 Task: Create a task  Develop a new social media platform , assign it to team member softage.1@softage.net in the project AgileGator and update the status of the task to  On Track  , set the priority of the task to Low
Action: Mouse moved to (80, 62)
Screenshot: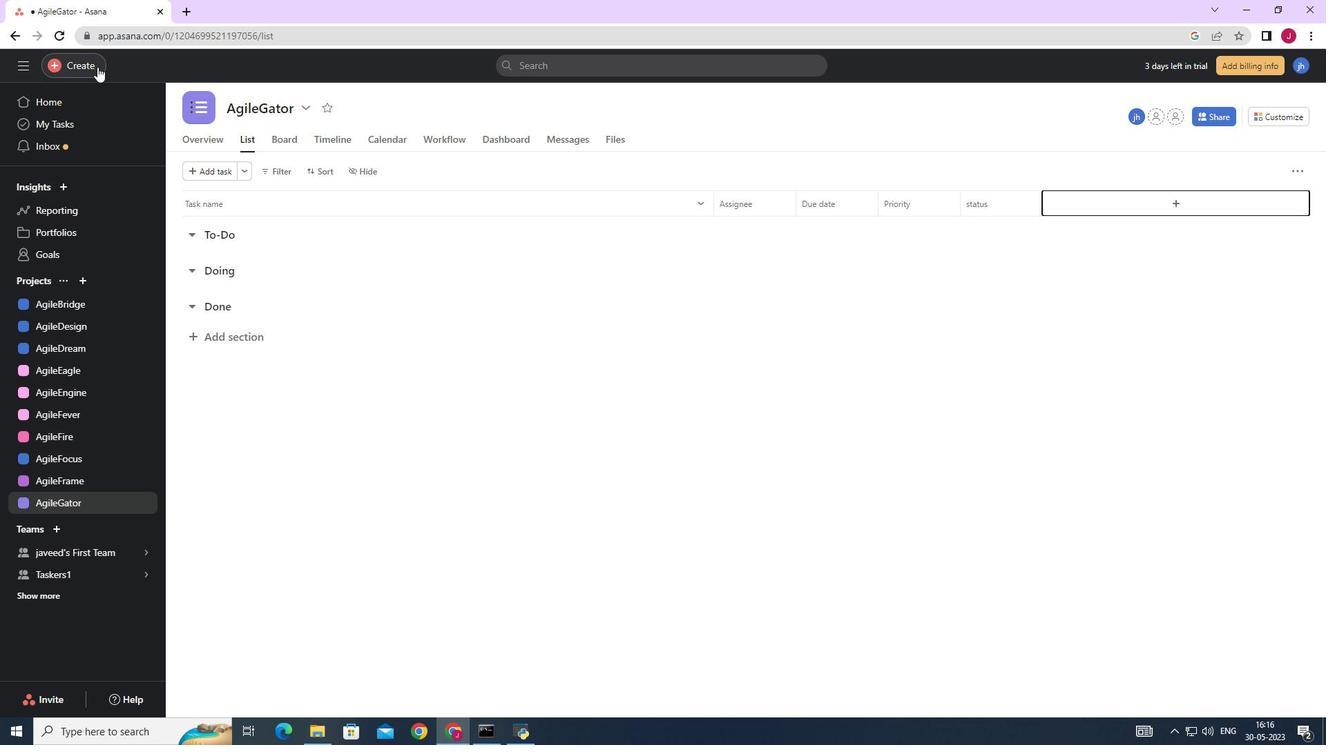 
Action: Mouse pressed left at (80, 62)
Screenshot: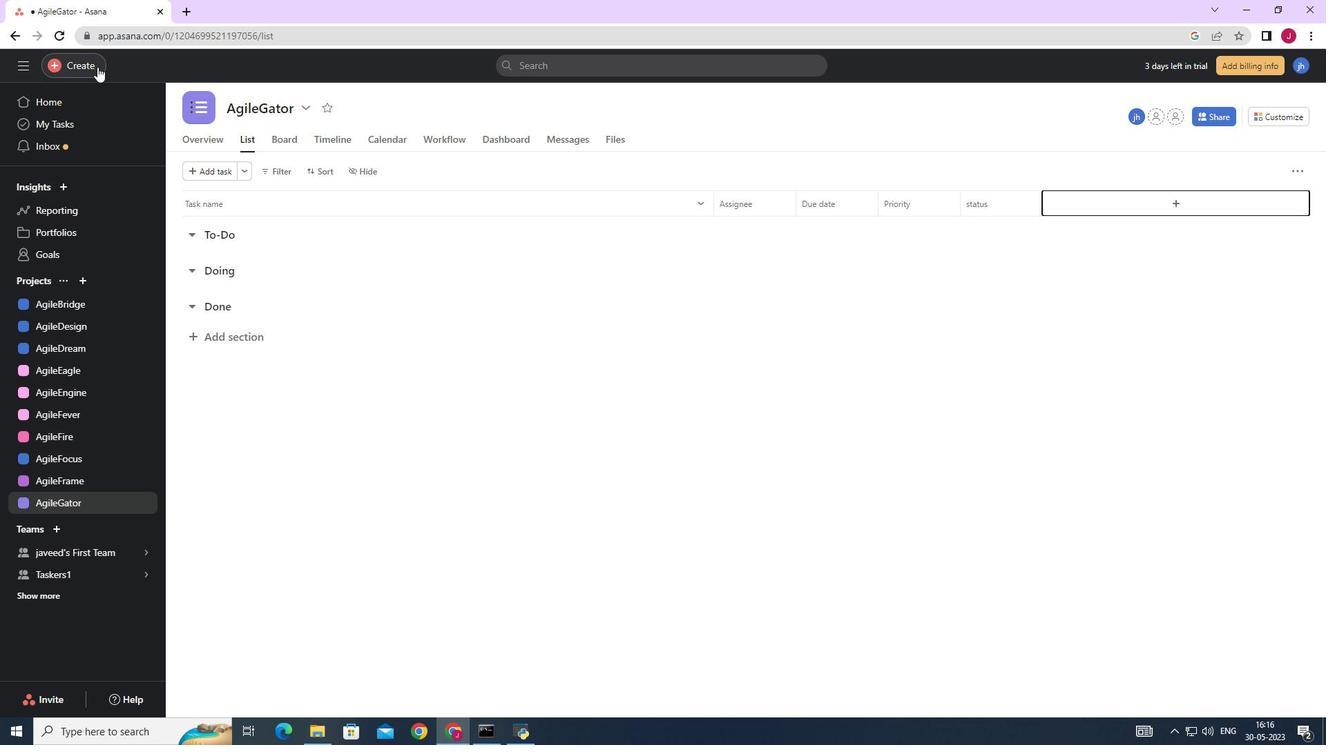 
Action: Mouse moved to (169, 70)
Screenshot: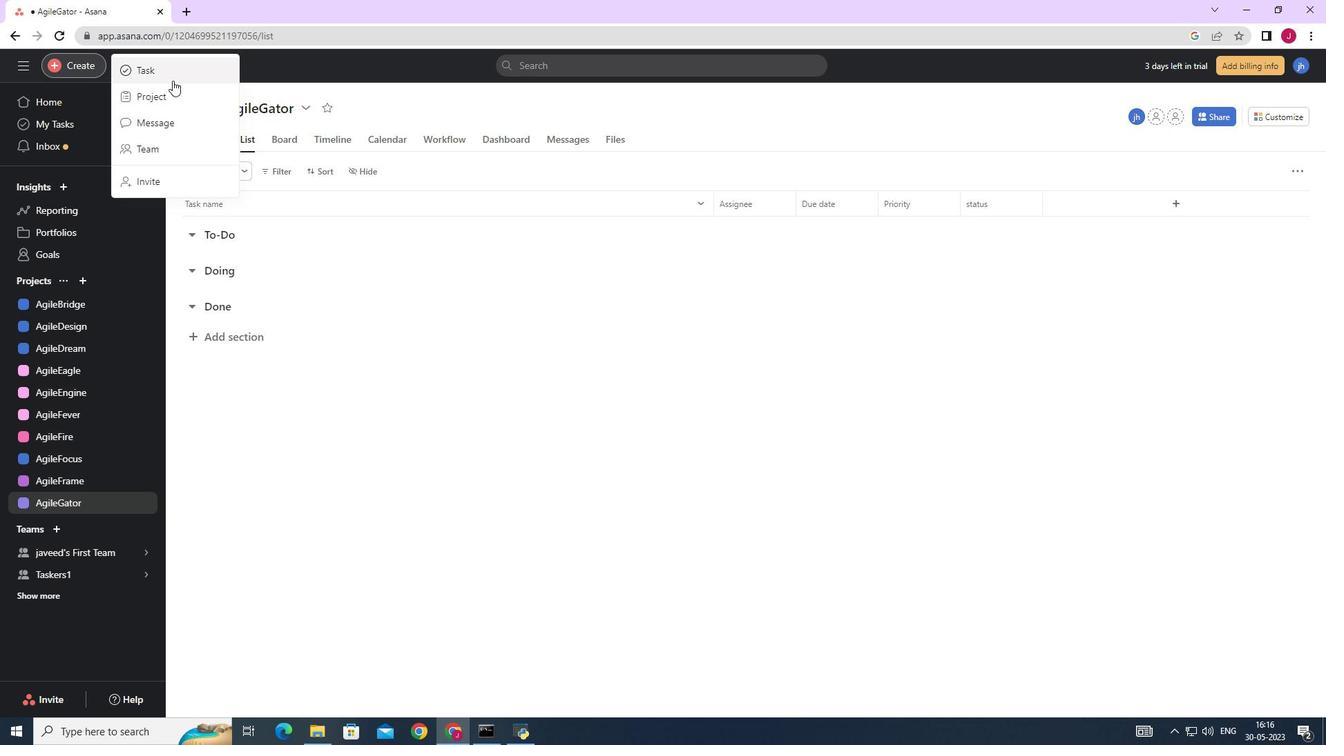 
Action: Mouse pressed left at (169, 70)
Screenshot: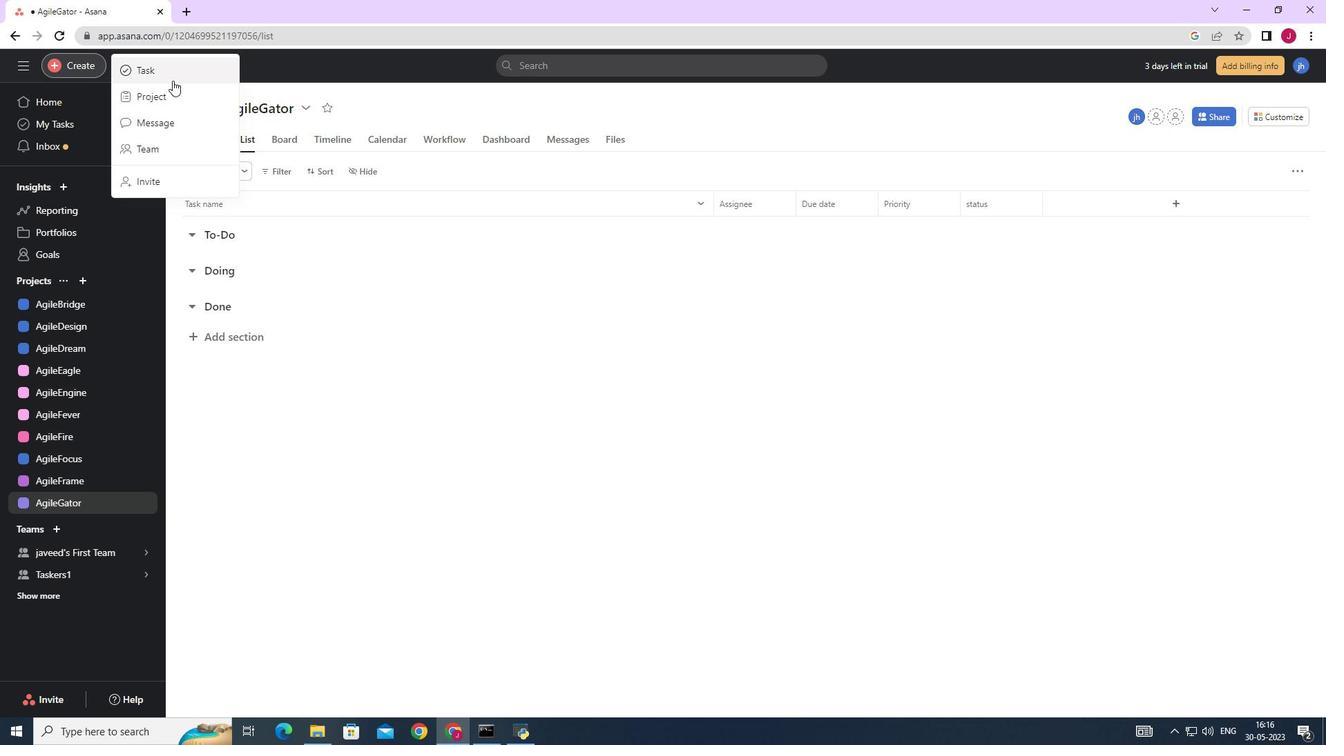
Action: Mouse moved to (97, 66)
Screenshot: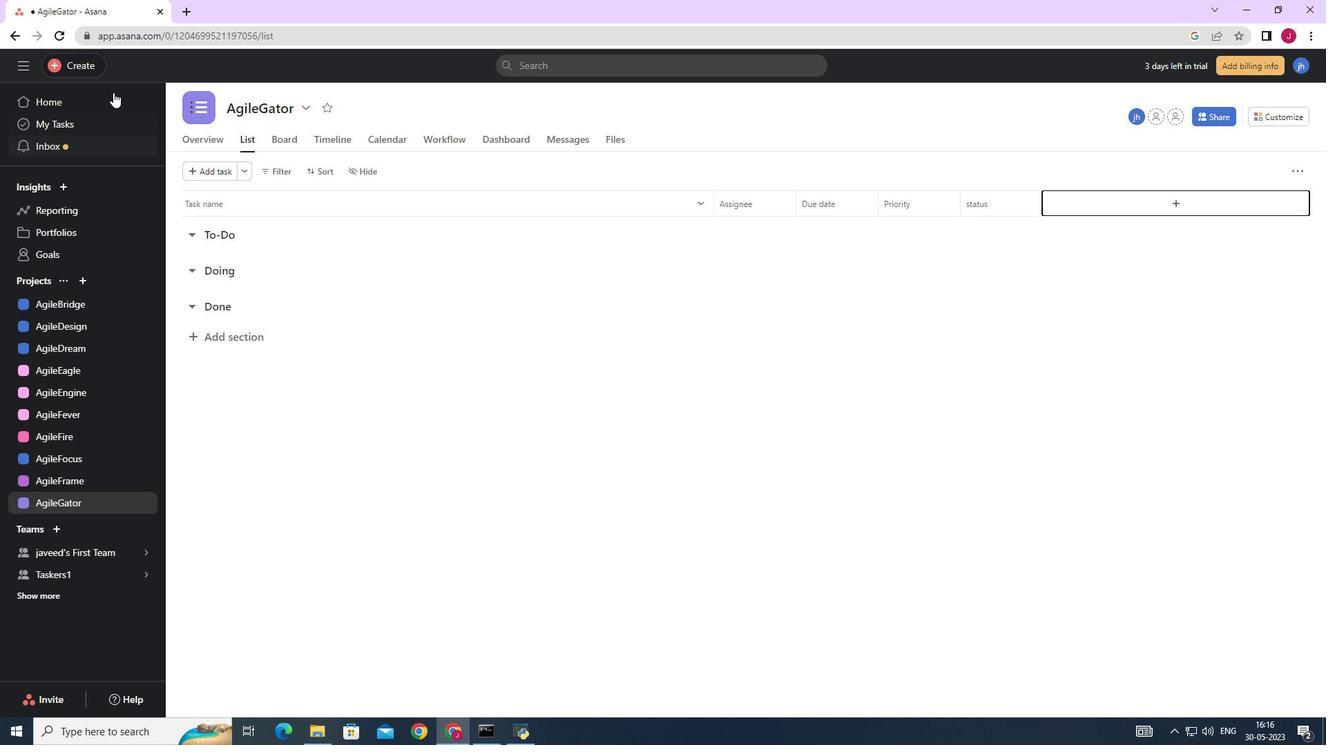 
Action: Mouse pressed left at (97, 66)
Screenshot: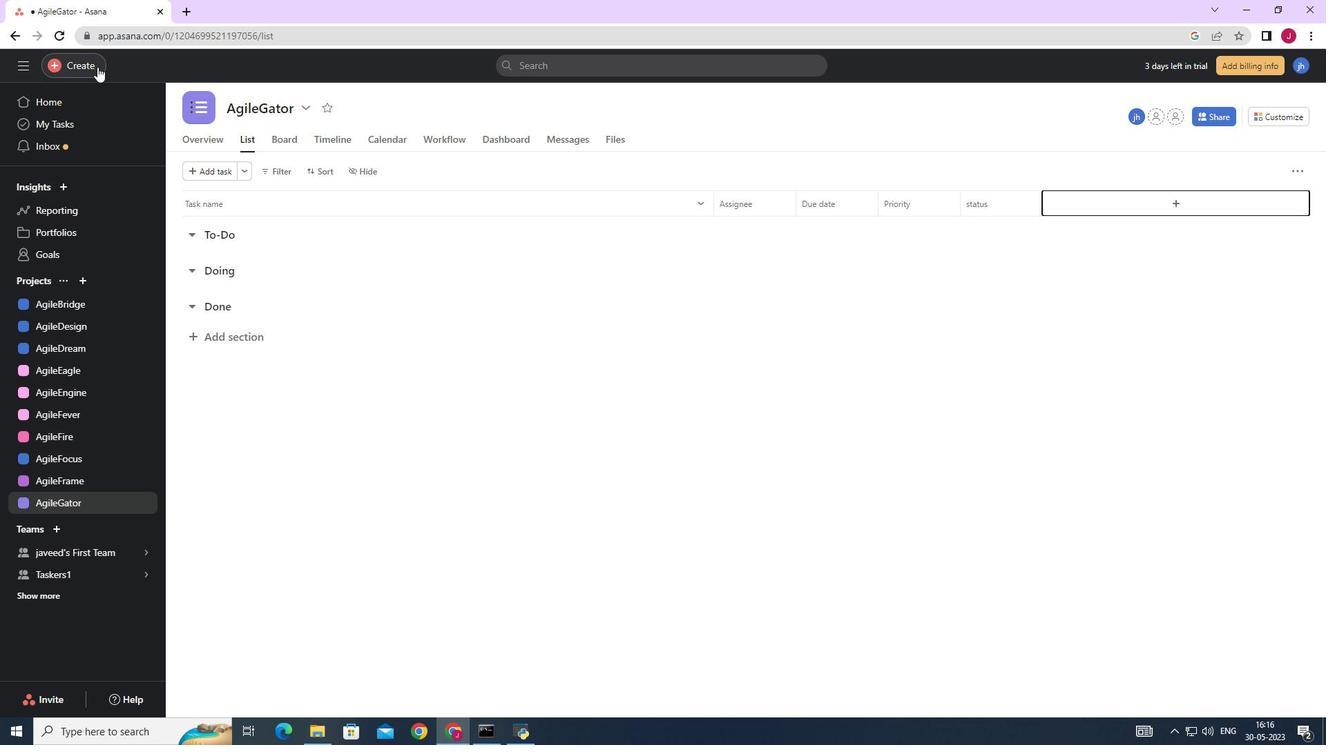 
Action: Mouse moved to (176, 69)
Screenshot: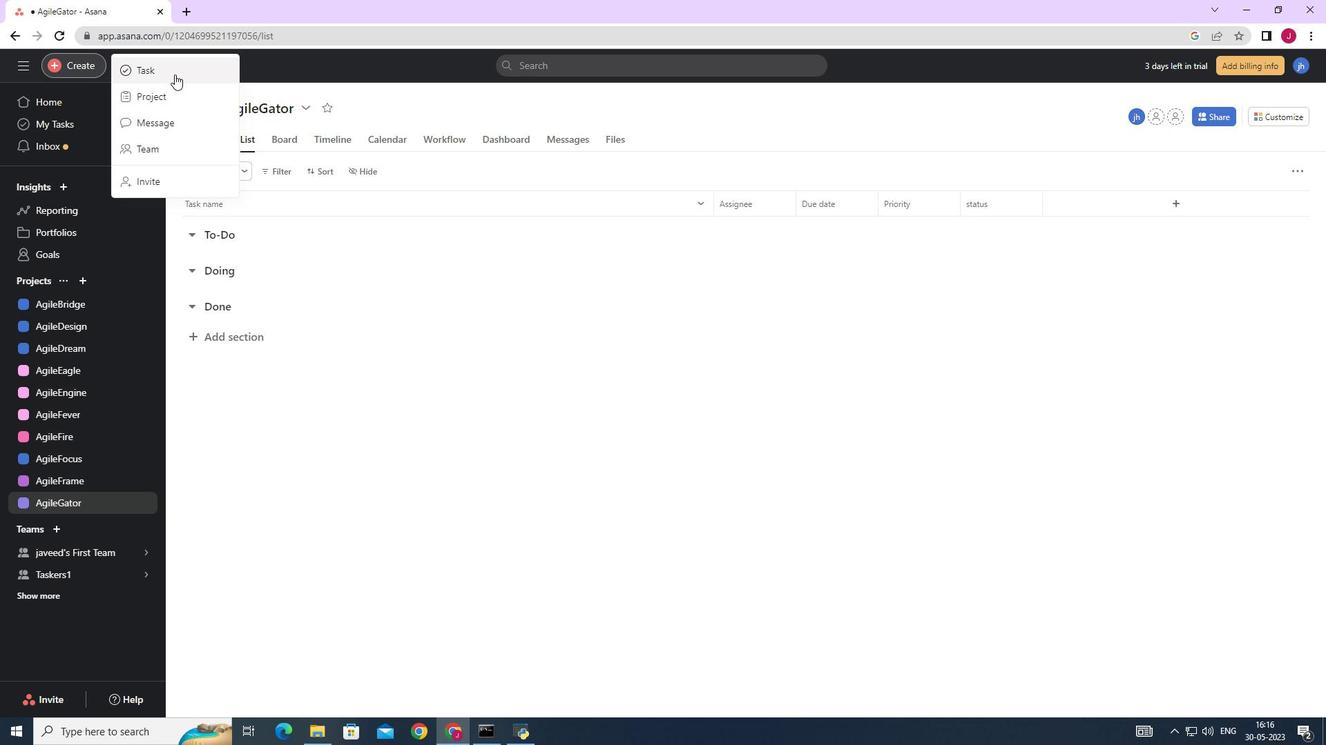 
Action: Mouse pressed left at (176, 69)
Screenshot: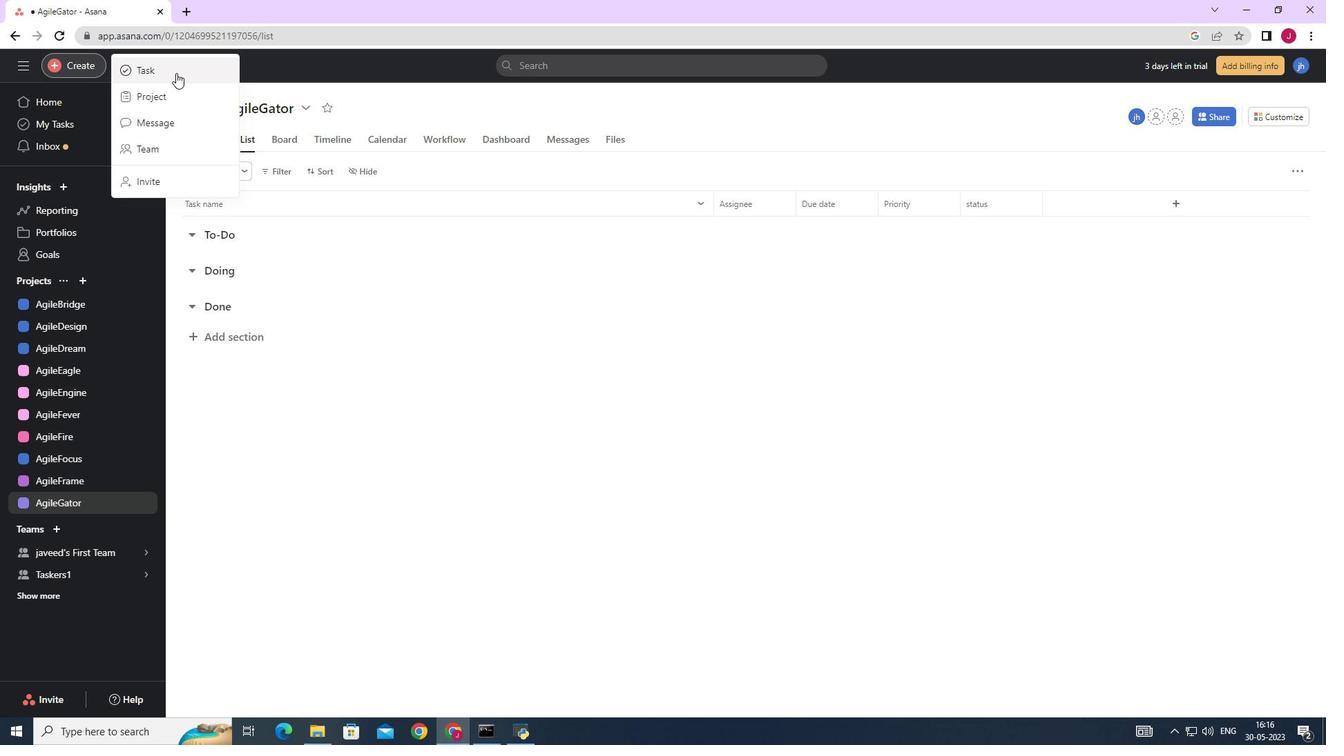 
Action: Mouse moved to (1078, 452)
Screenshot: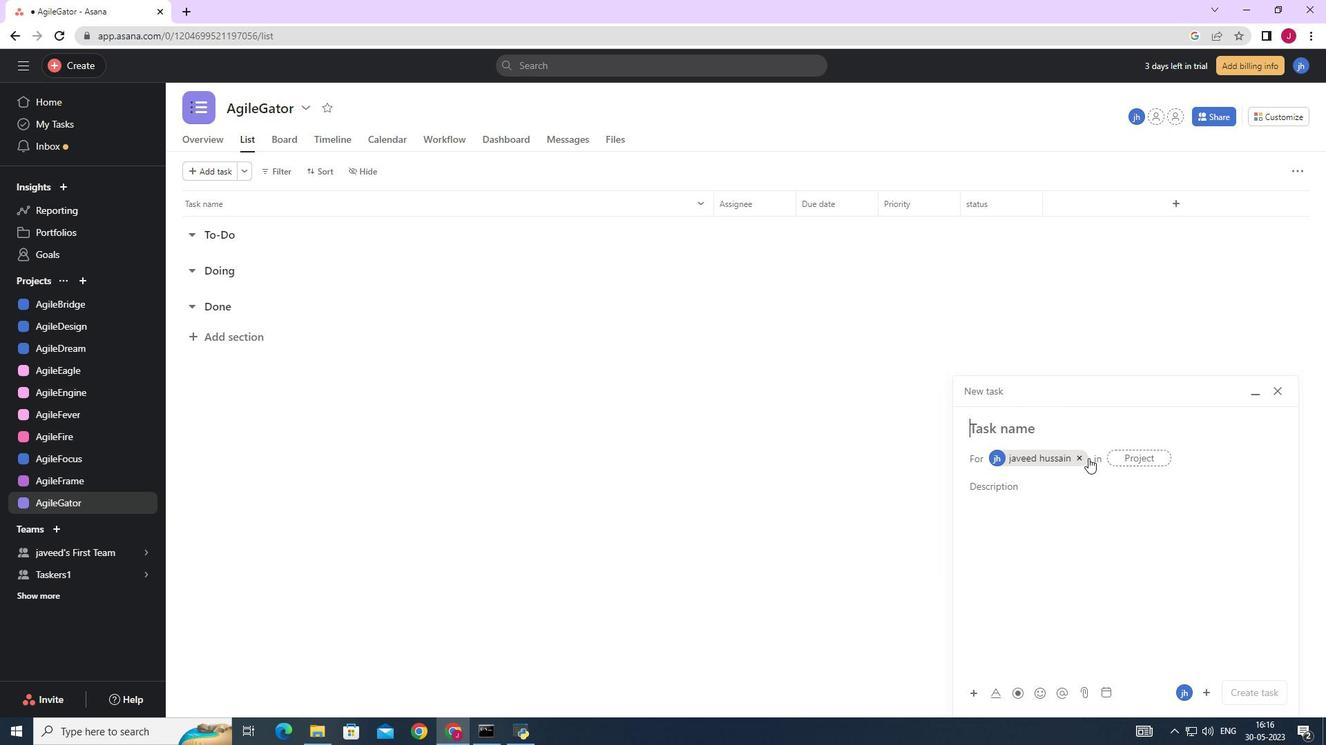 
Action: Mouse pressed left at (1078, 452)
Screenshot: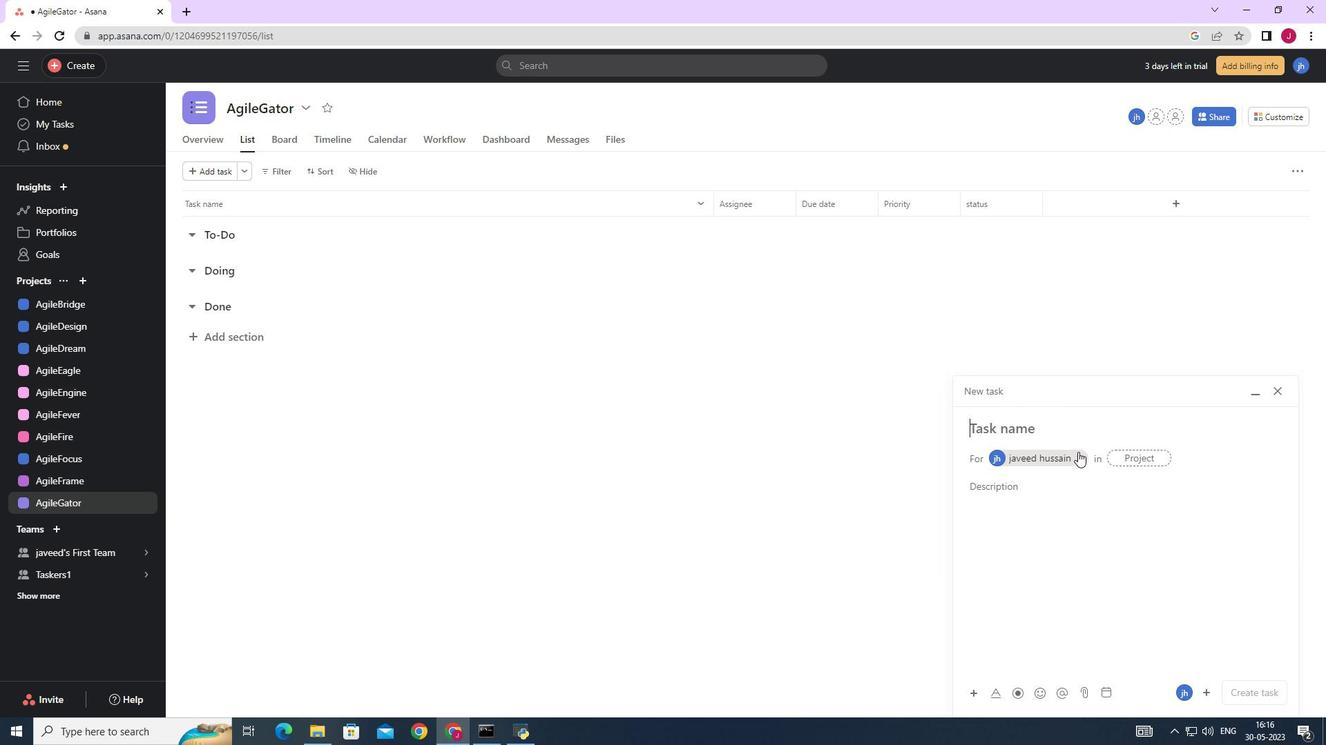 
Action: Mouse moved to (1003, 430)
Screenshot: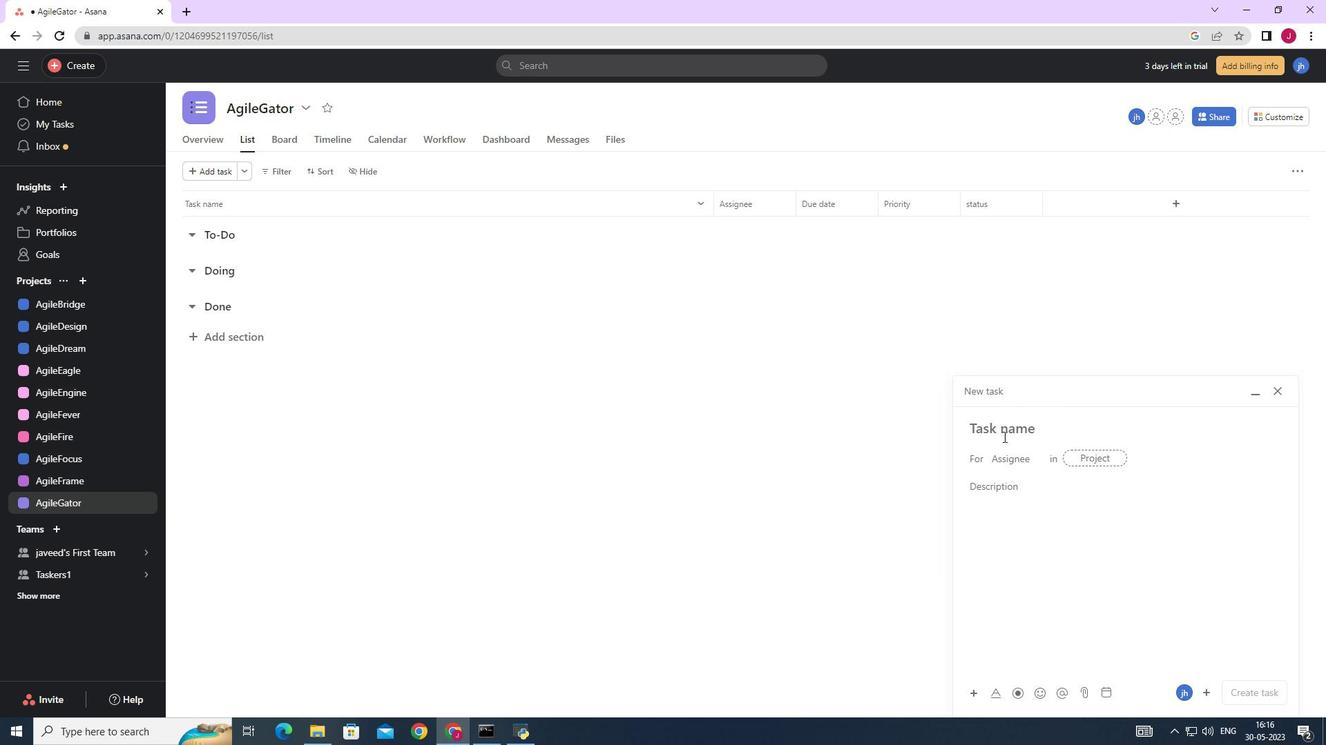 
Action: Mouse pressed left at (1003, 430)
Screenshot: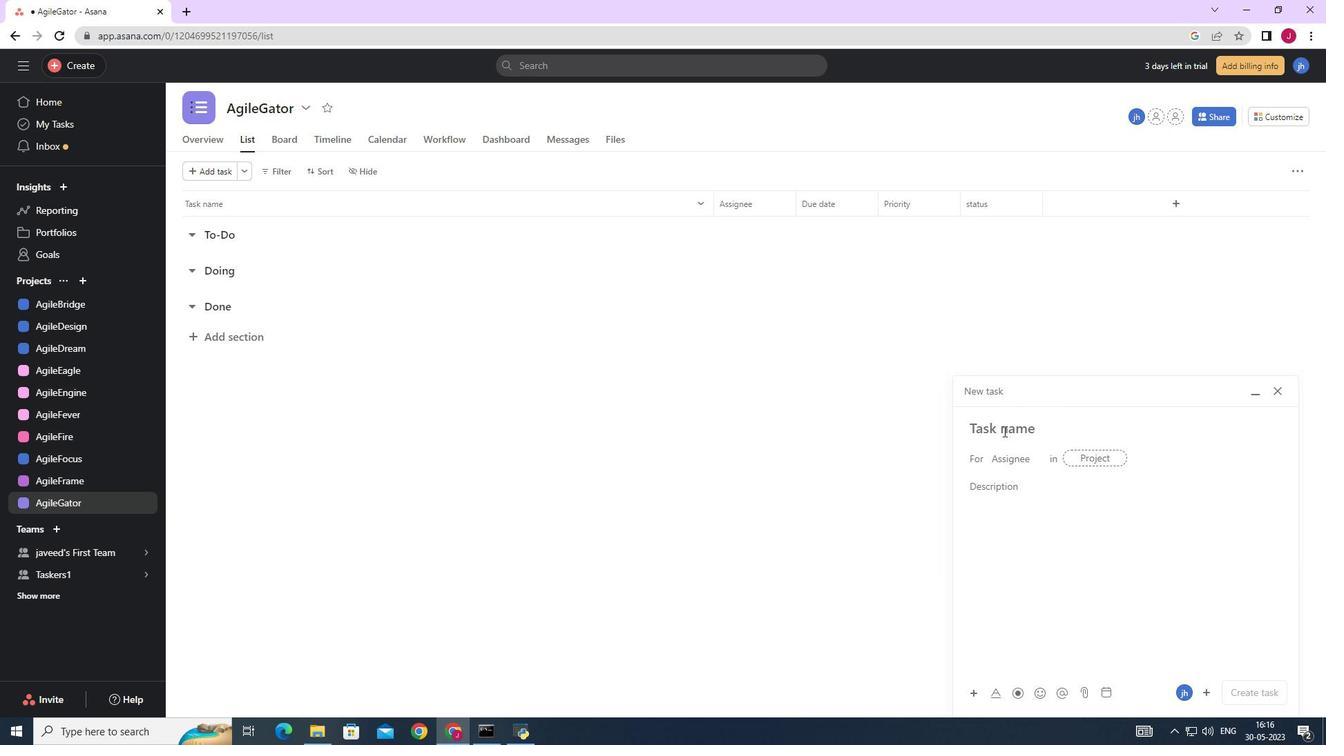 
Action: Mouse moved to (1082, 456)
Screenshot: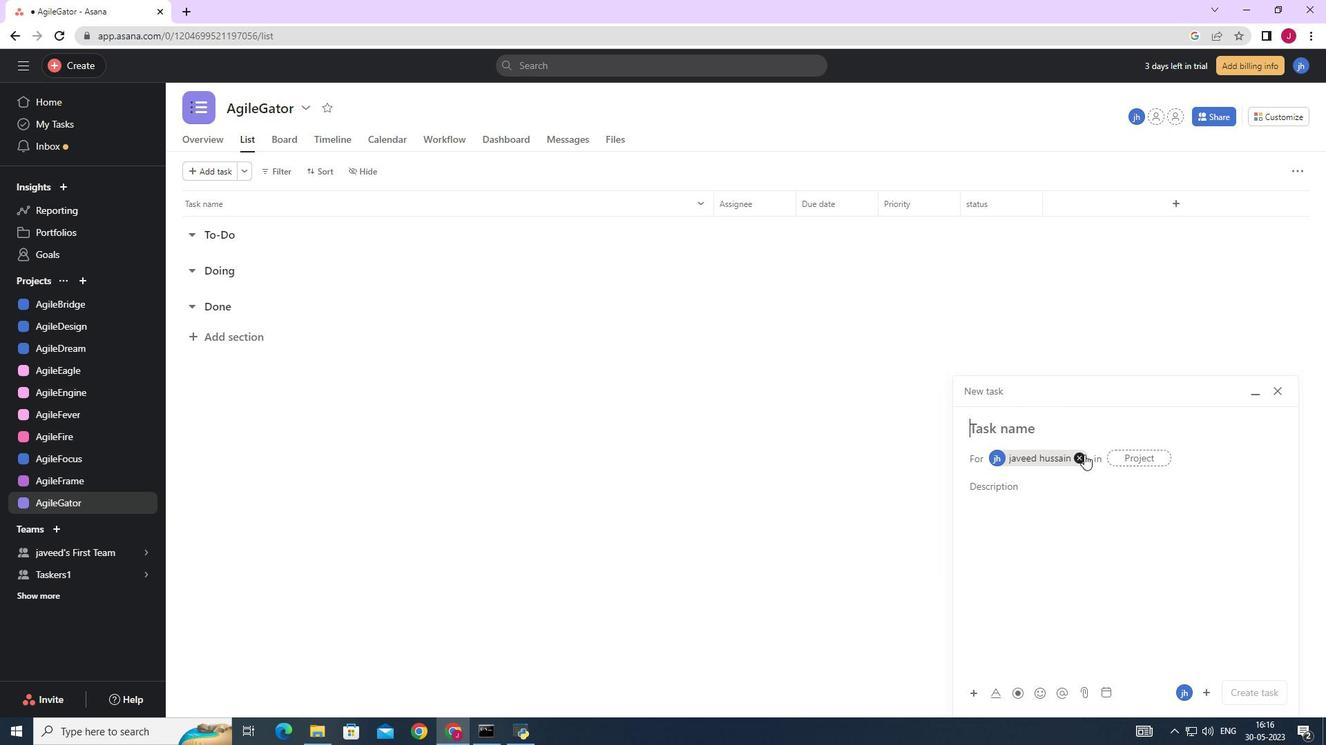 
Action: Mouse pressed left at (1082, 456)
Screenshot: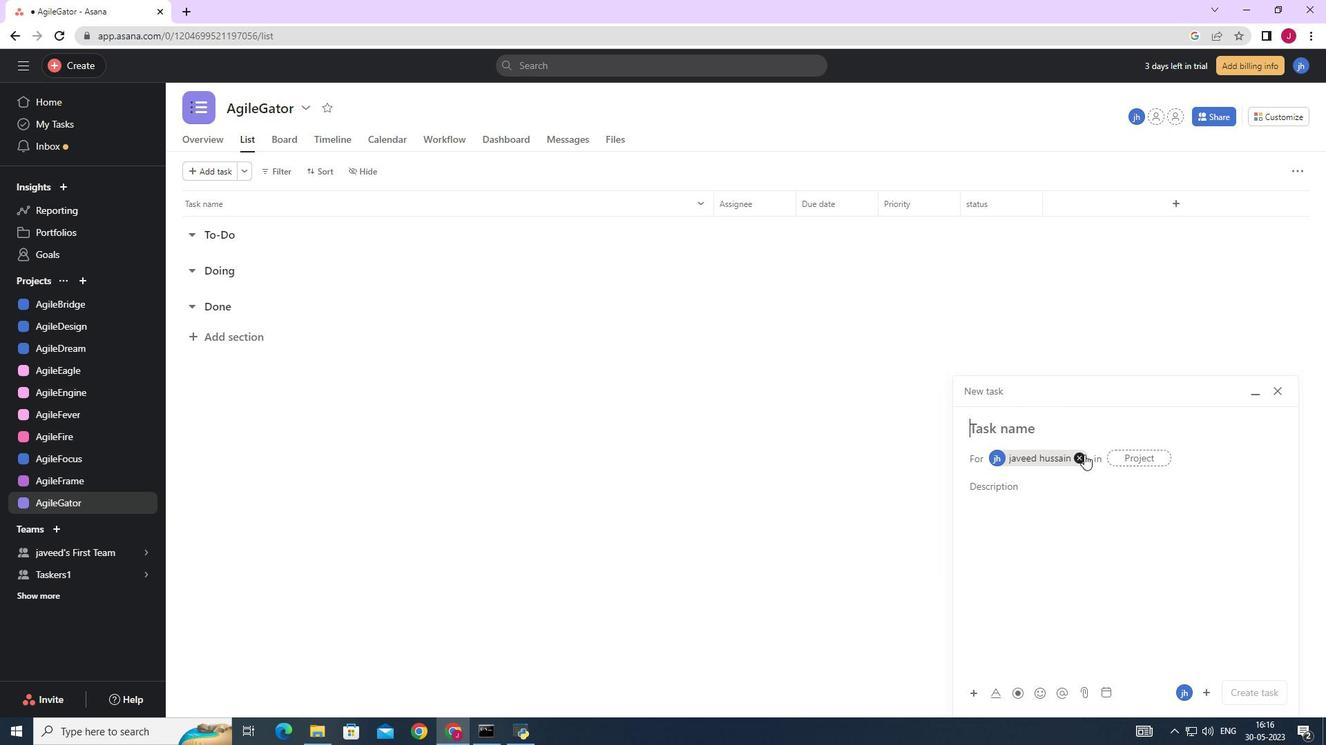 
Action: Mouse moved to (1010, 427)
Screenshot: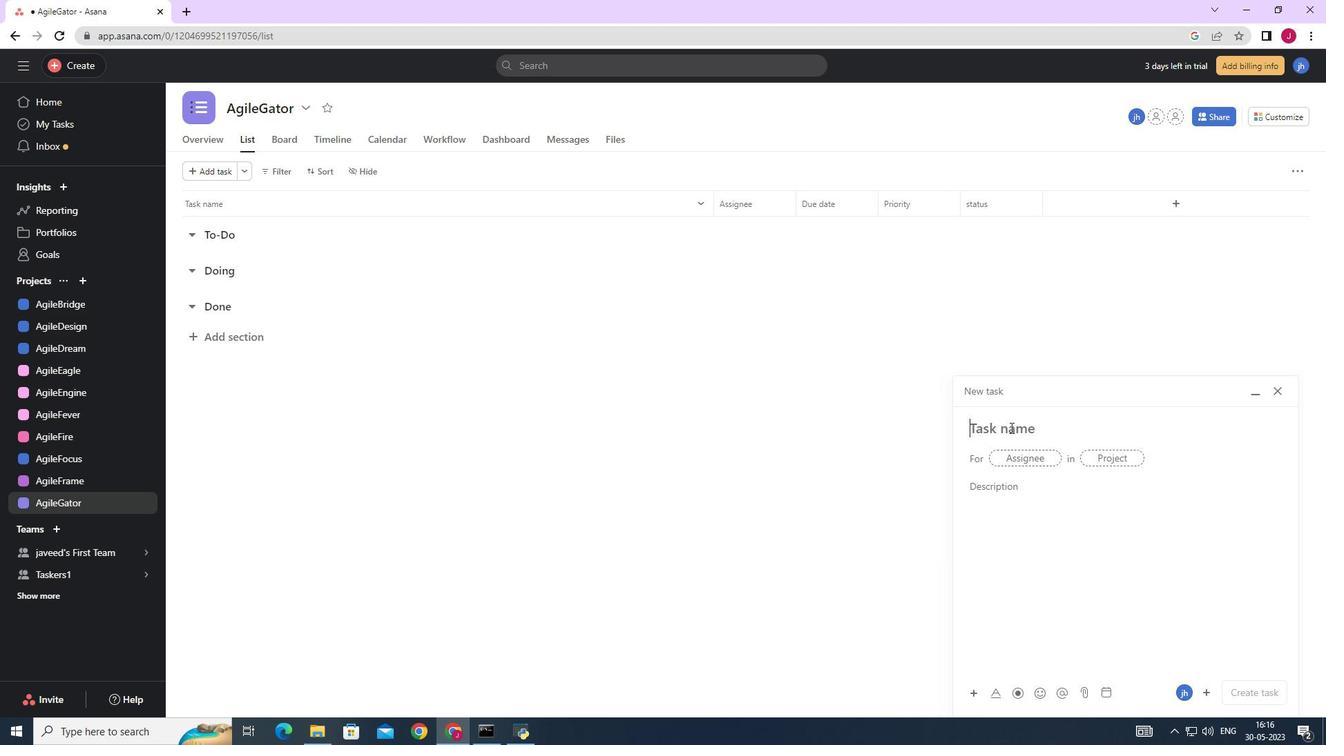 
Action: Mouse pressed left at (1010, 427)
Screenshot: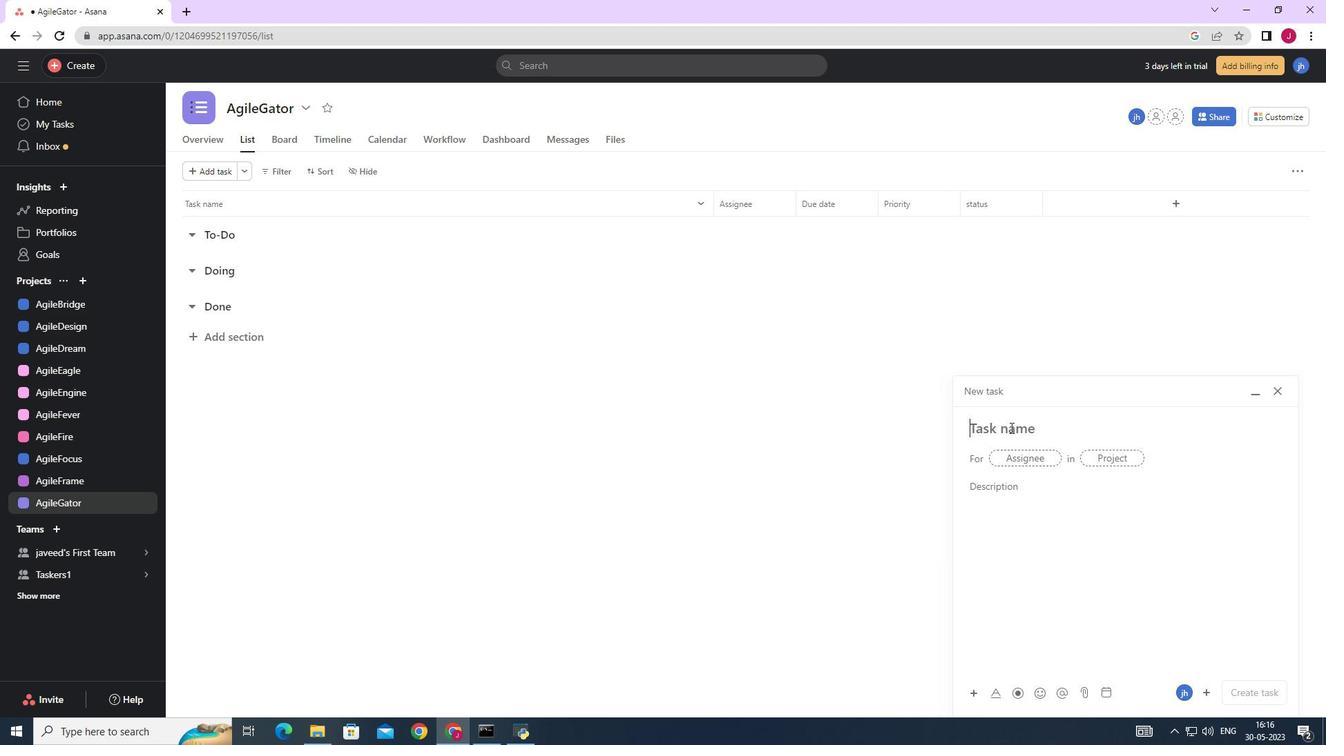 
Action: Key pressed <Key.caps_lock>D<Key.caps_lock>evelop<Key.space>a<Key.space>new<Key.space>social<Key.space>media<Key.space>platform
Screenshot: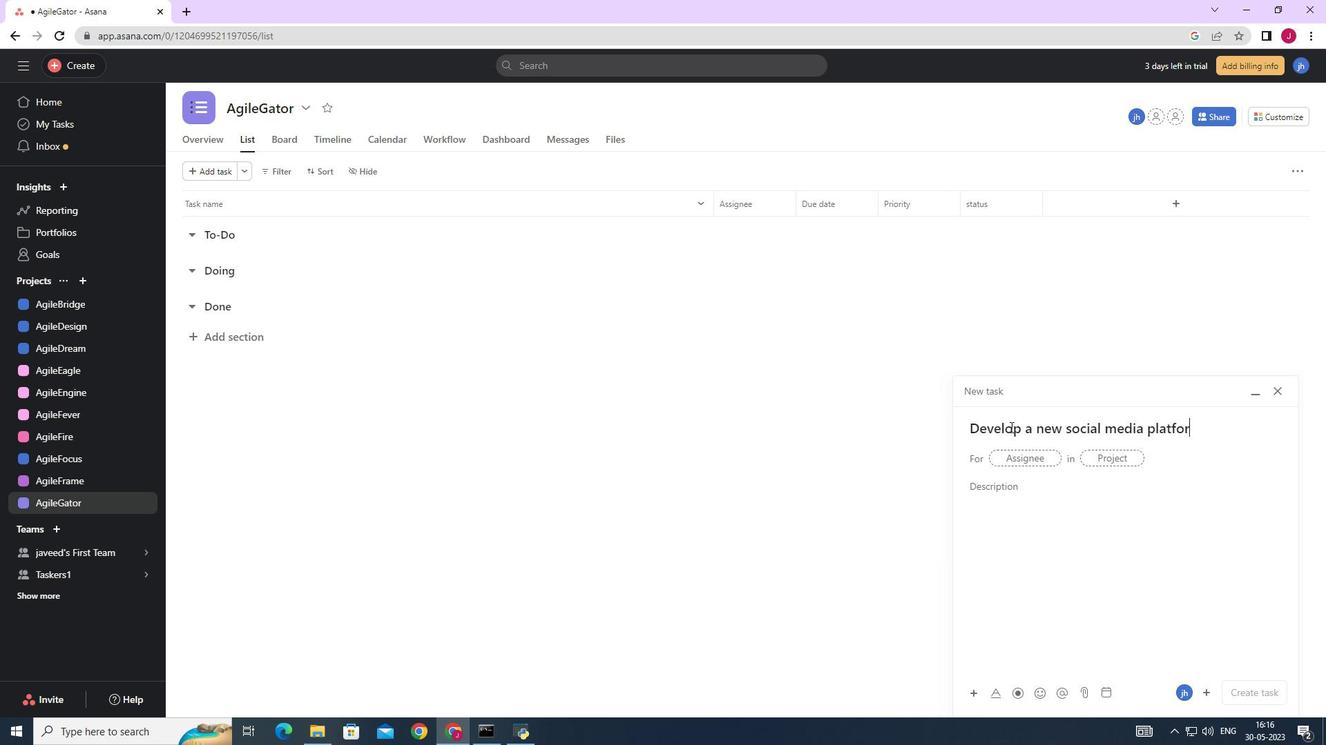 
Action: Mouse moved to (1020, 455)
Screenshot: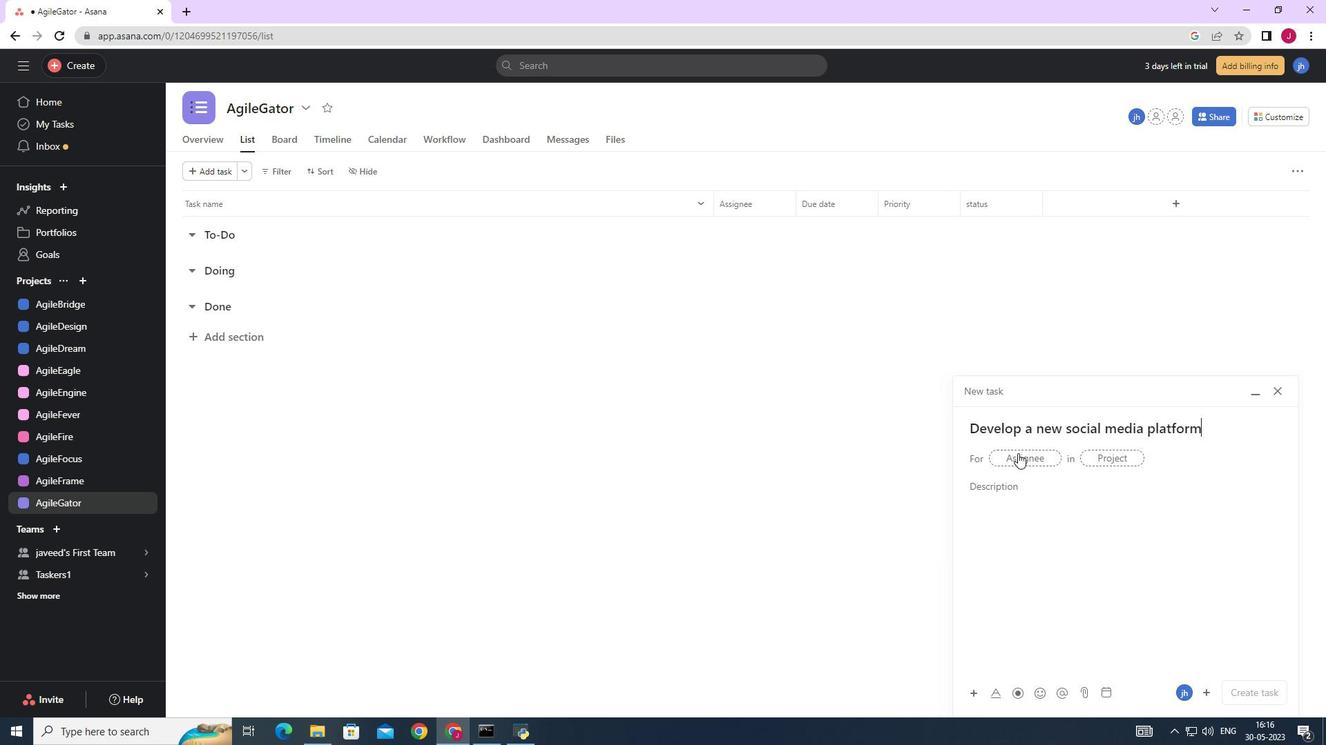 
Action: Mouse pressed left at (1020, 455)
Screenshot: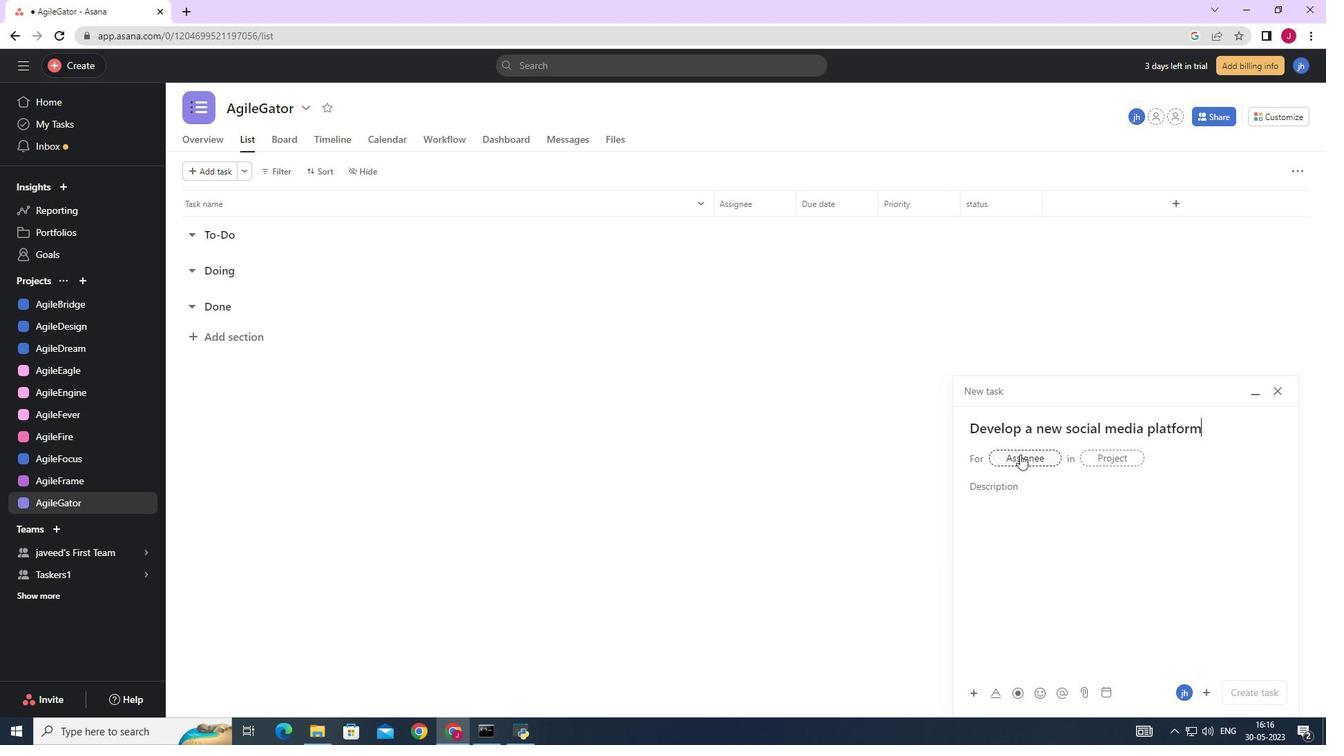 
Action: Key pressed softage.1
Screenshot: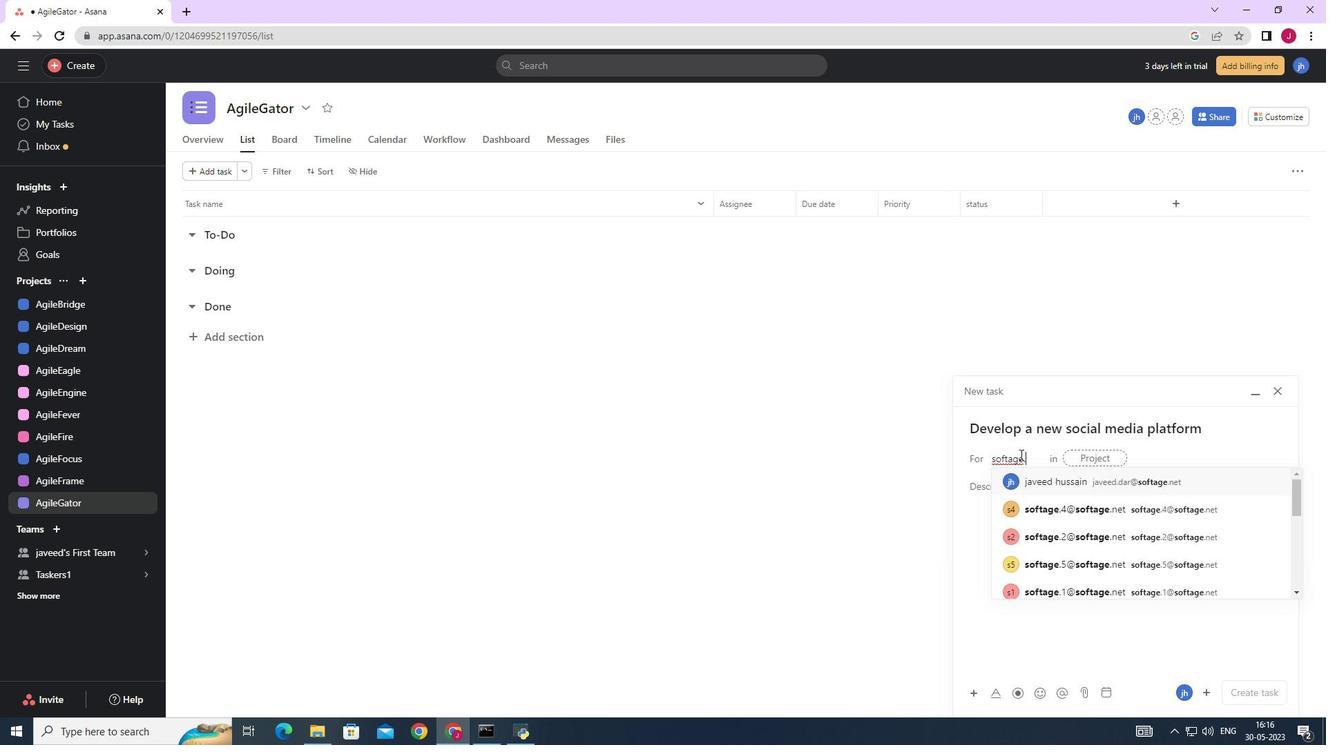 
Action: Mouse moved to (1060, 479)
Screenshot: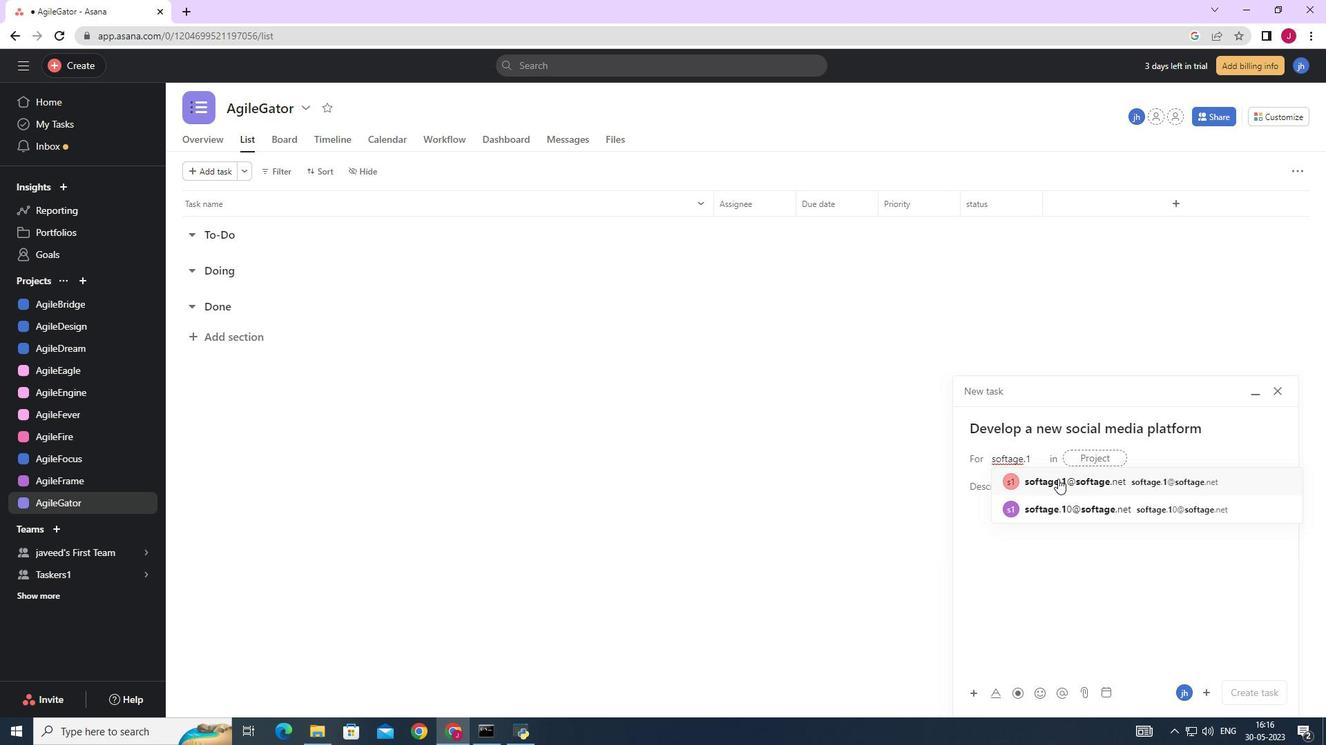 
Action: Mouse pressed left at (1059, 479)
Screenshot: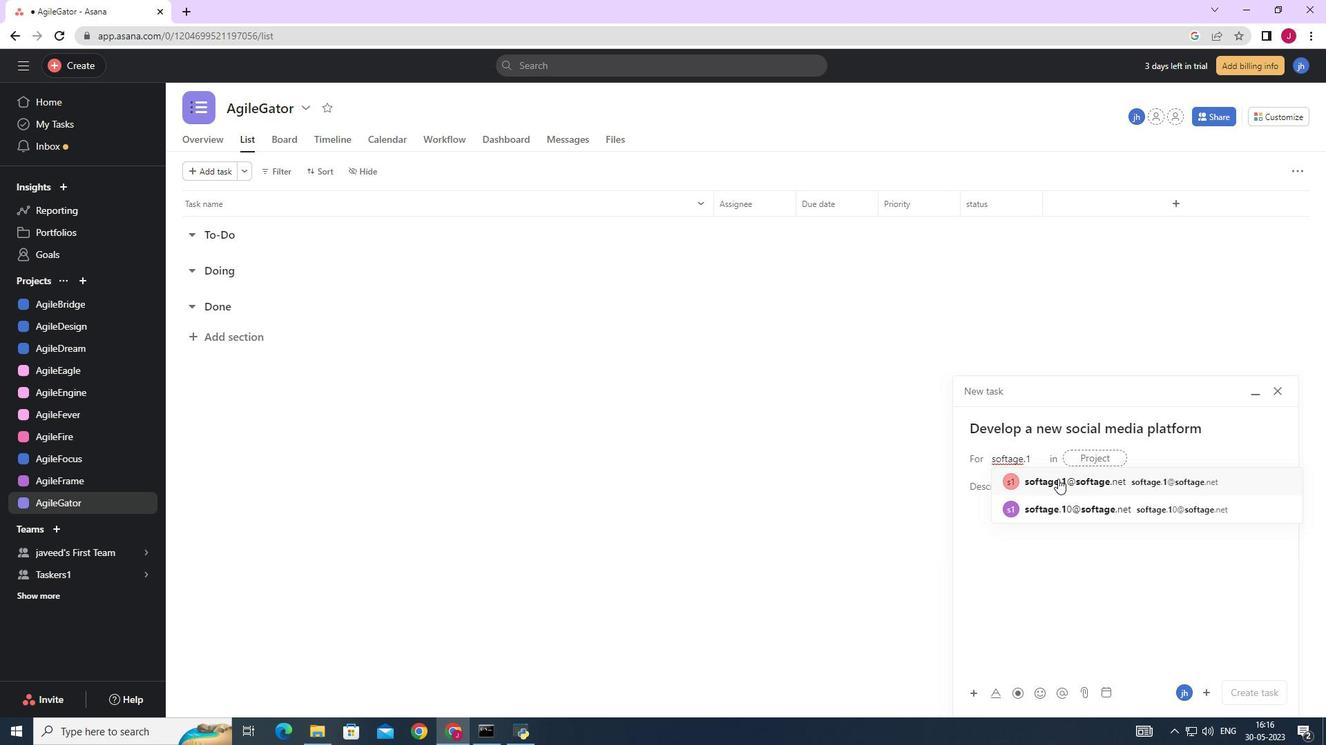 
Action: Mouse moved to (868, 484)
Screenshot: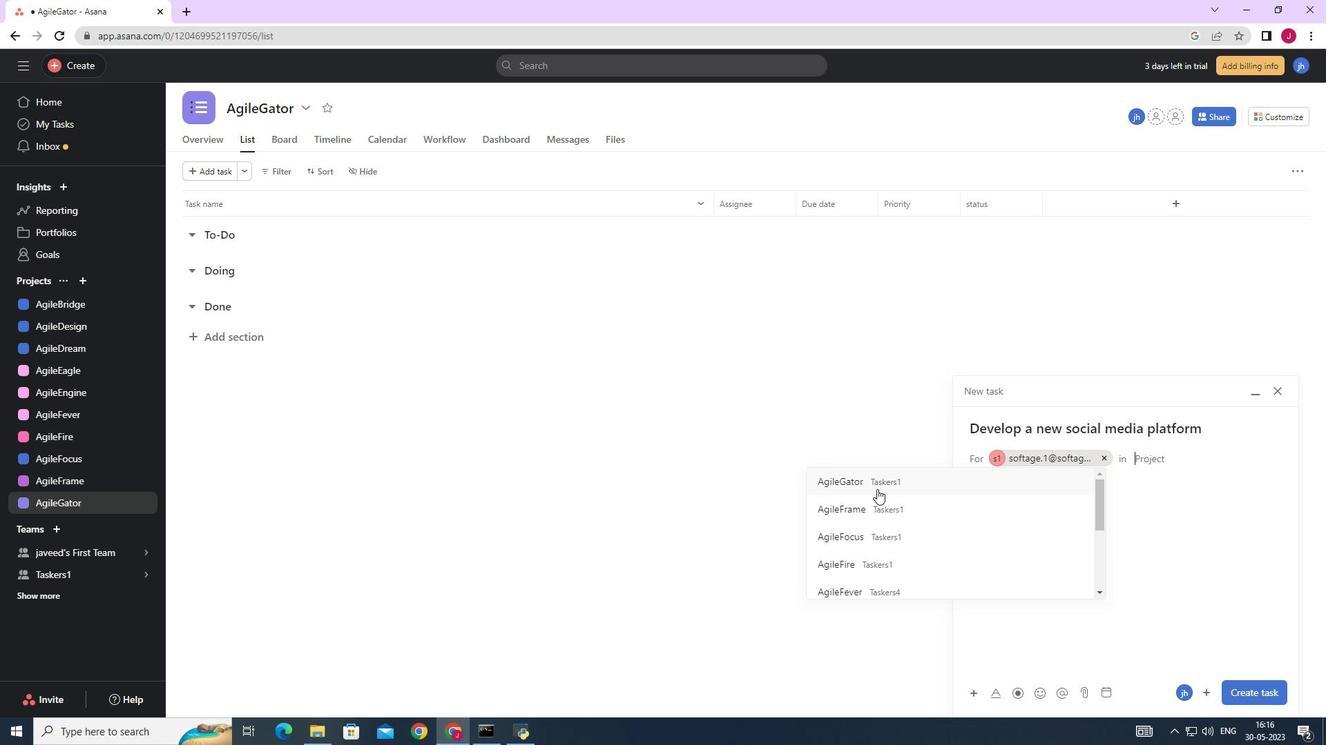 
Action: Mouse pressed left at (868, 484)
Screenshot: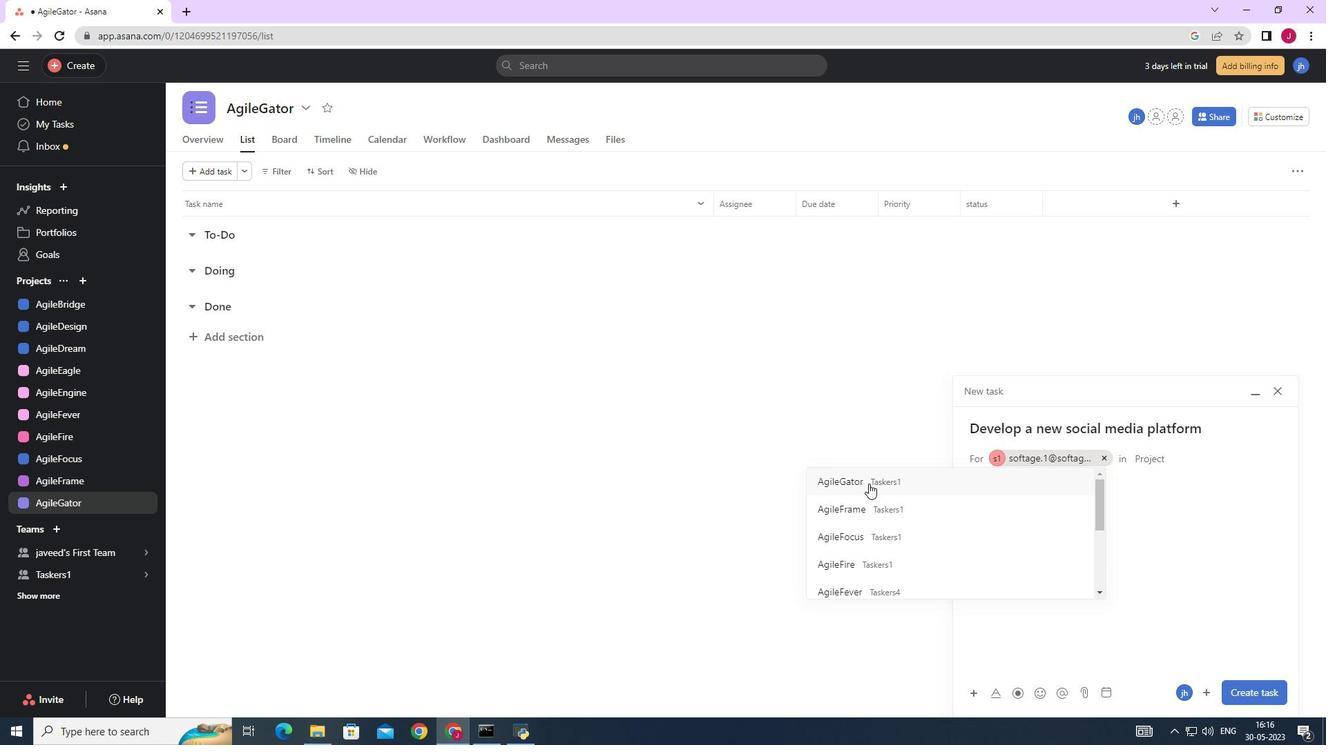 
Action: Mouse moved to (1026, 493)
Screenshot: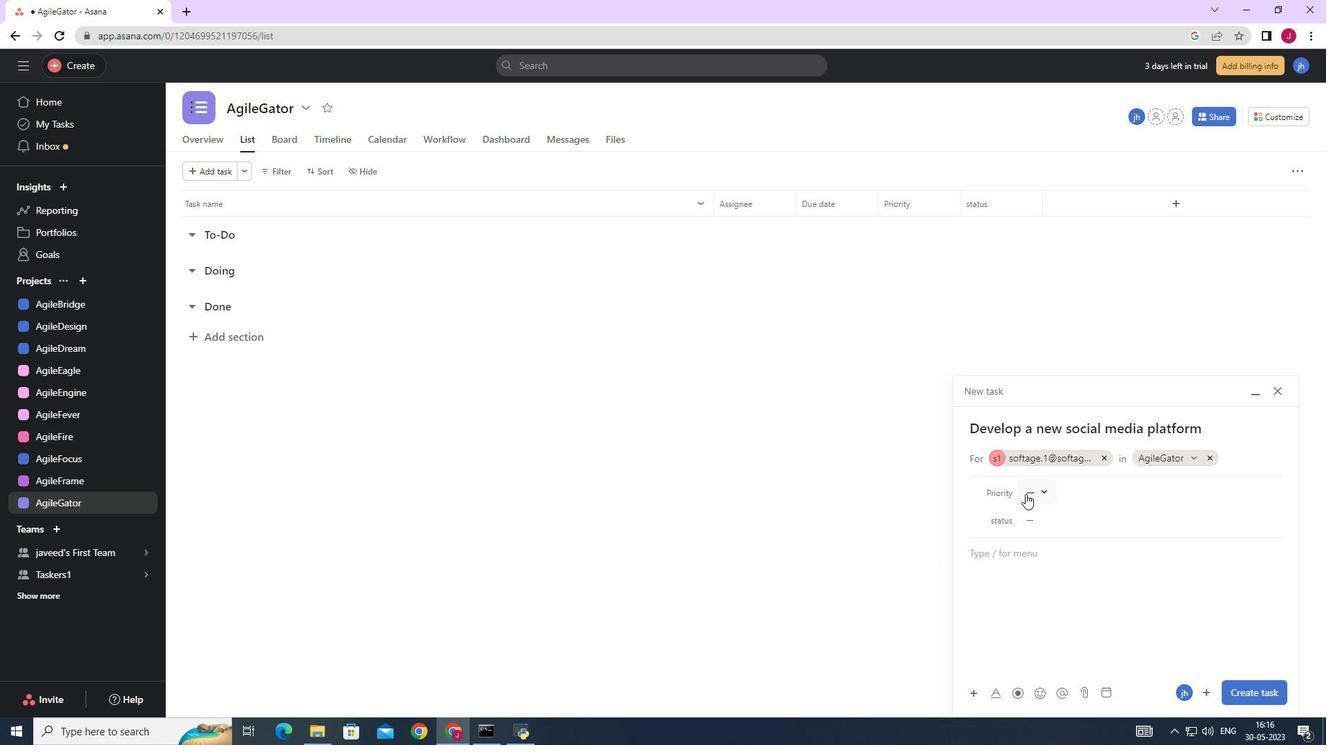 
Action: Mouse pressed left at (1026, 493)
Screenshot: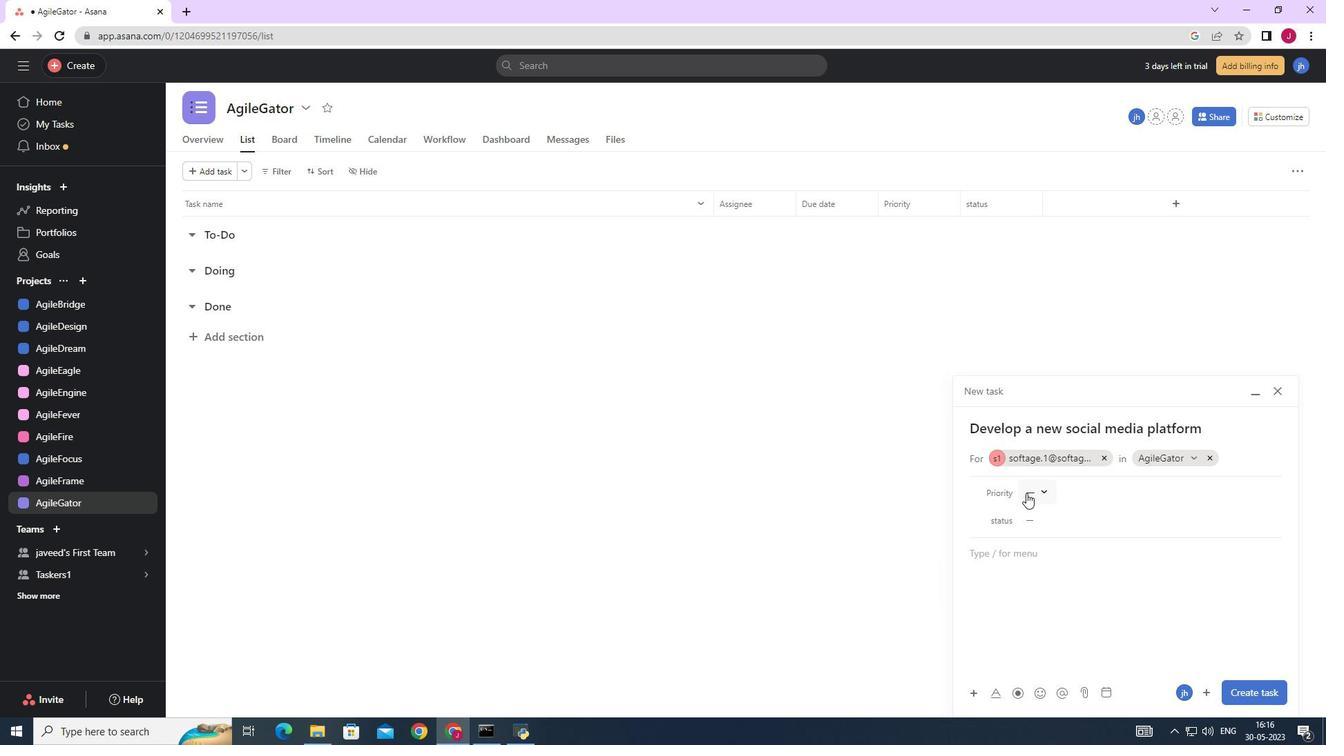 
Action: Mouse moved to (1060, 587)
Screenshot: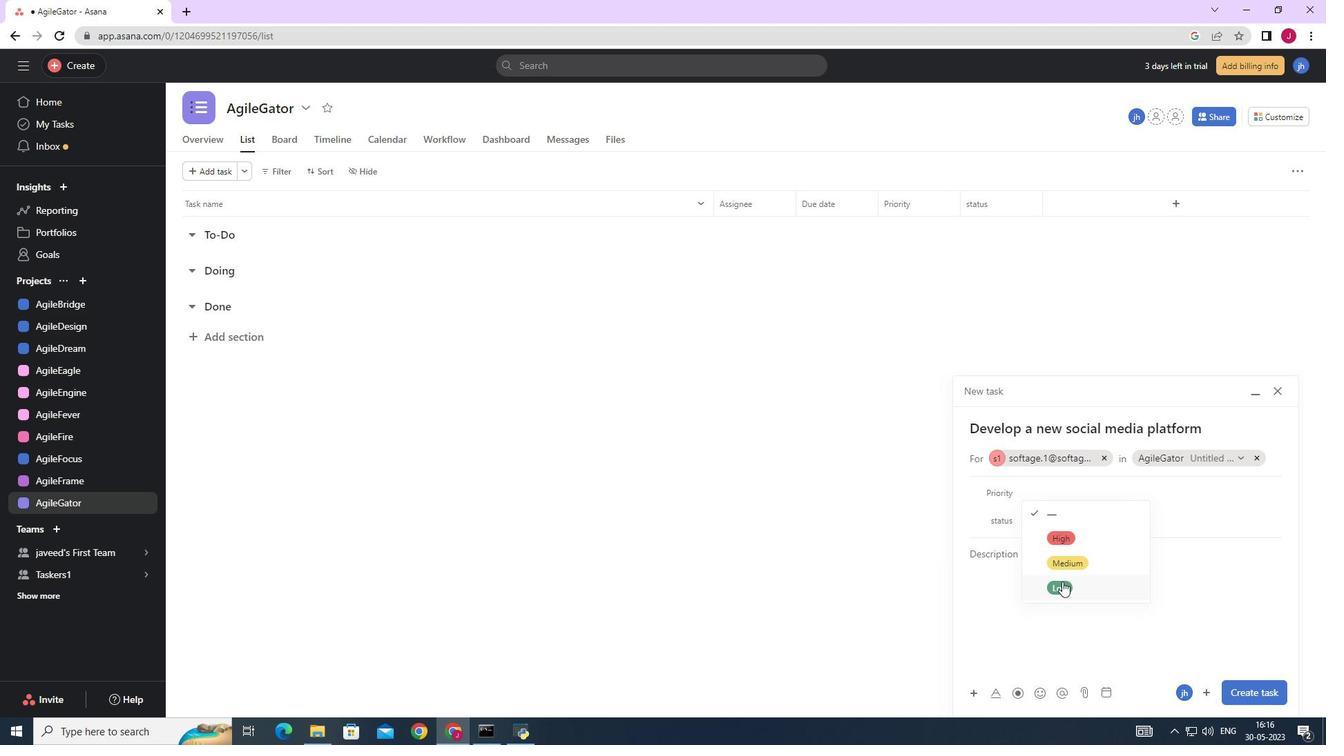 
Action: Mouse pressed left at (1060, 587)
Screenshot: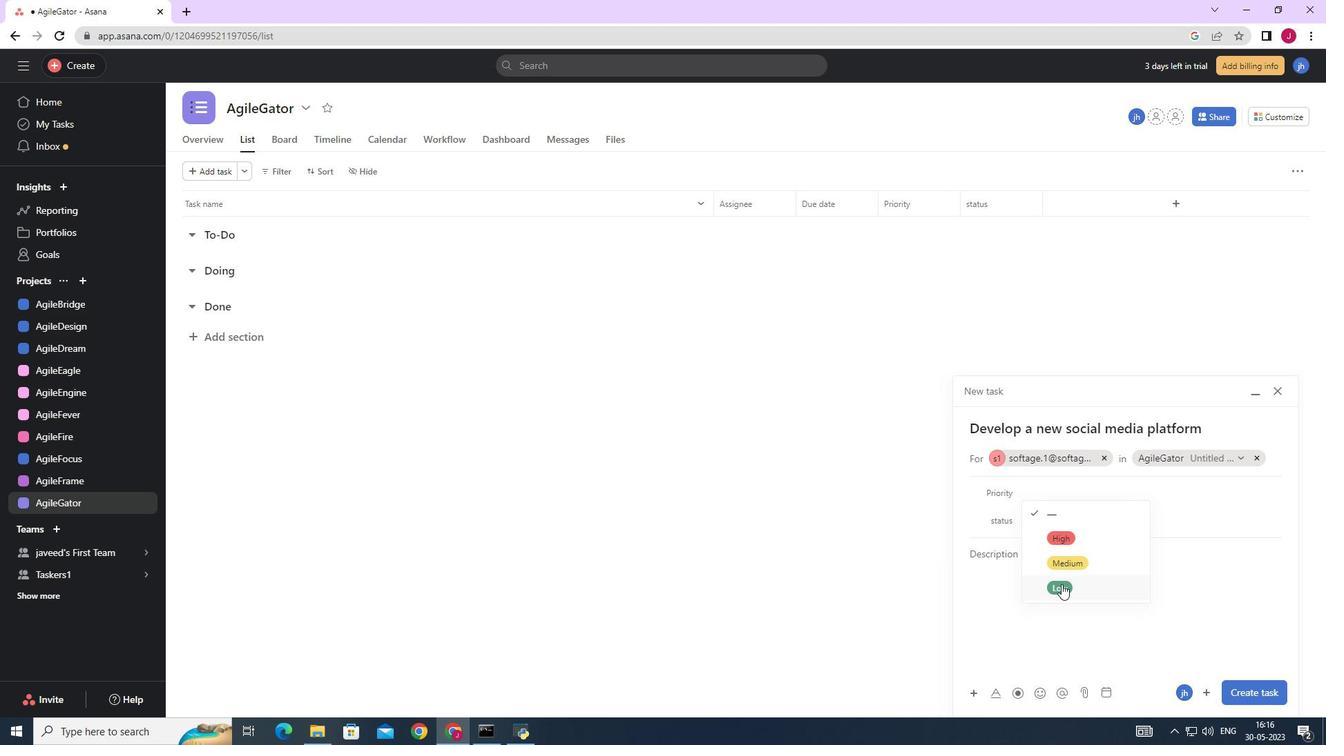 
Action: Mouse moved to (1045, 520)
Screenshot: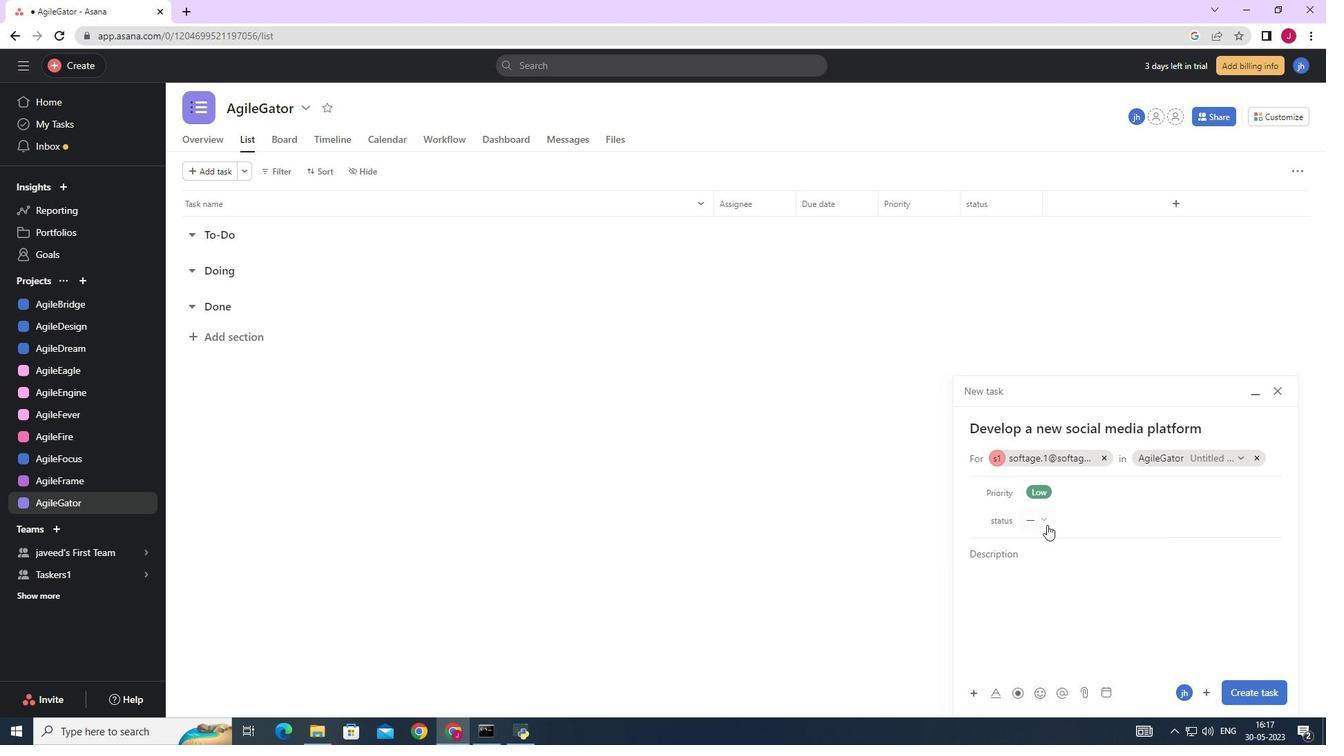 
Action: Mouse pressed left at (1045, 520)
Screenshot: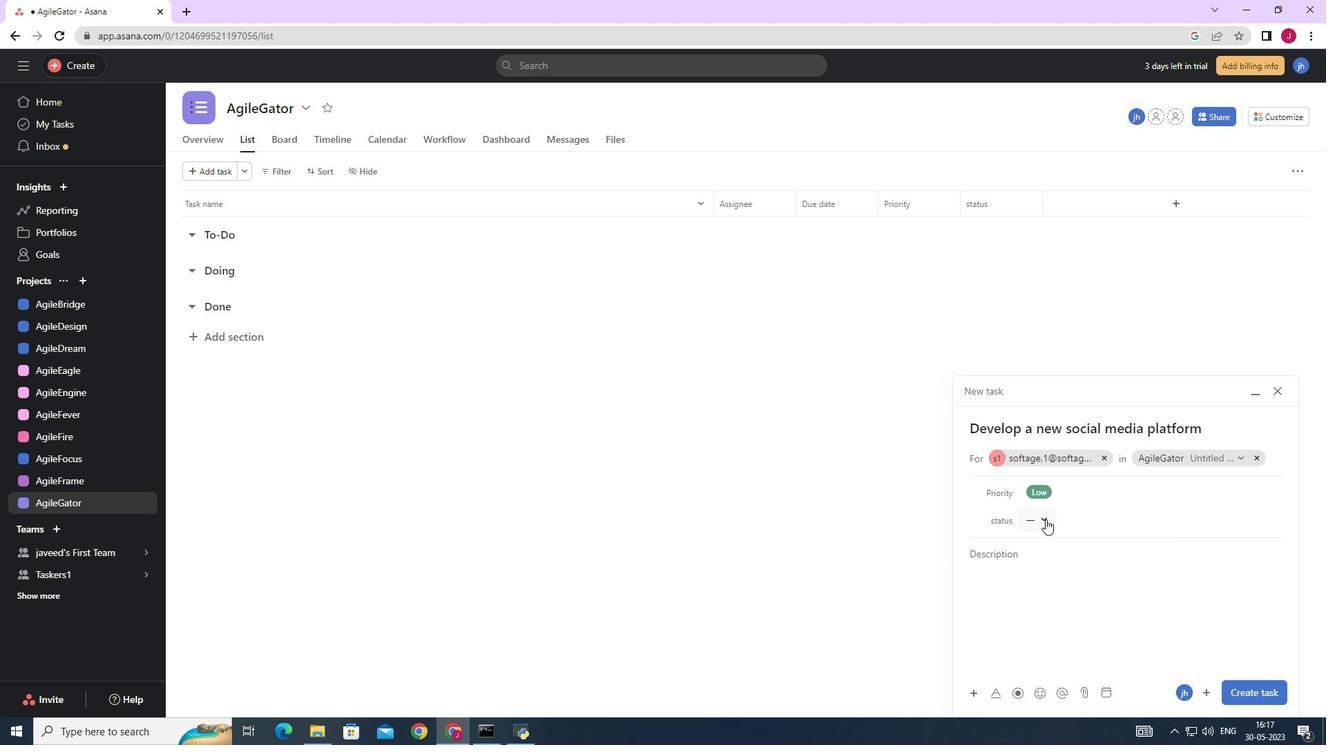 
Action: Mouse moved to (1067, 565)
Screenshot: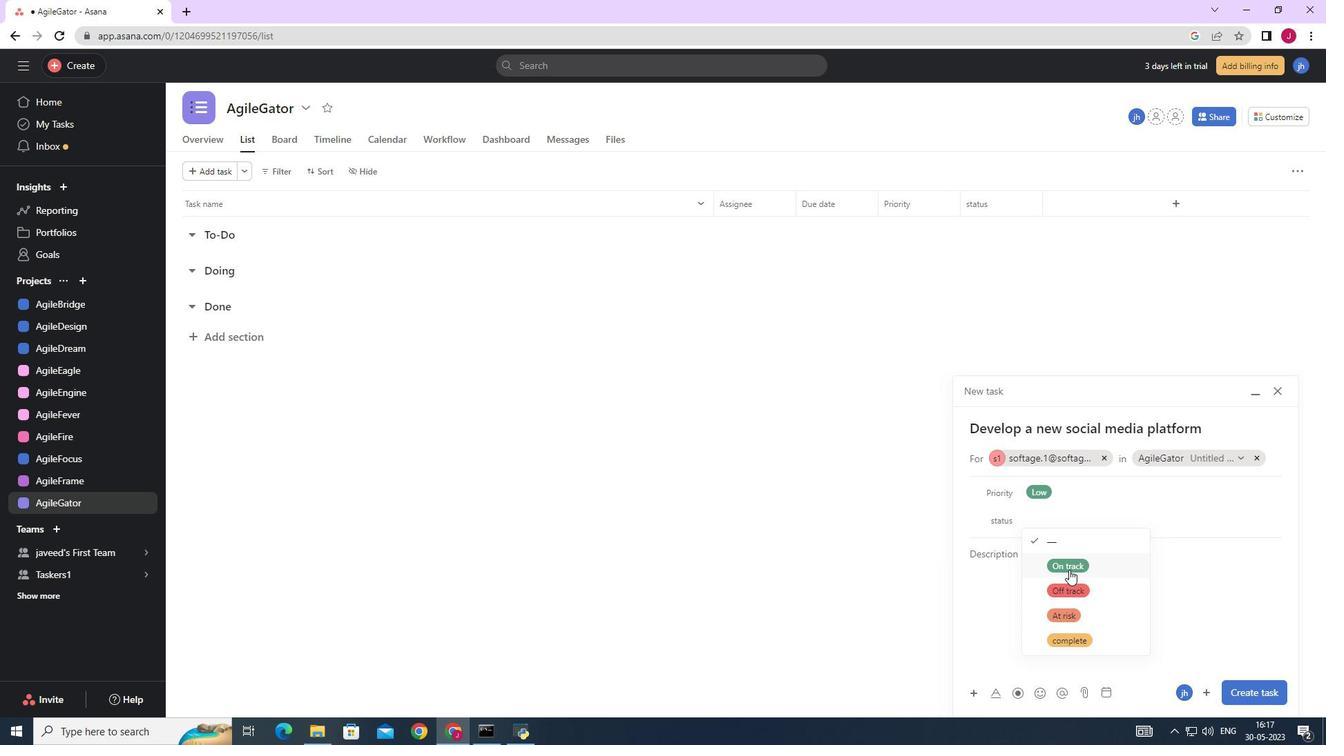 
Action: Mouse pressed left at (1067, 565)
Screenshot: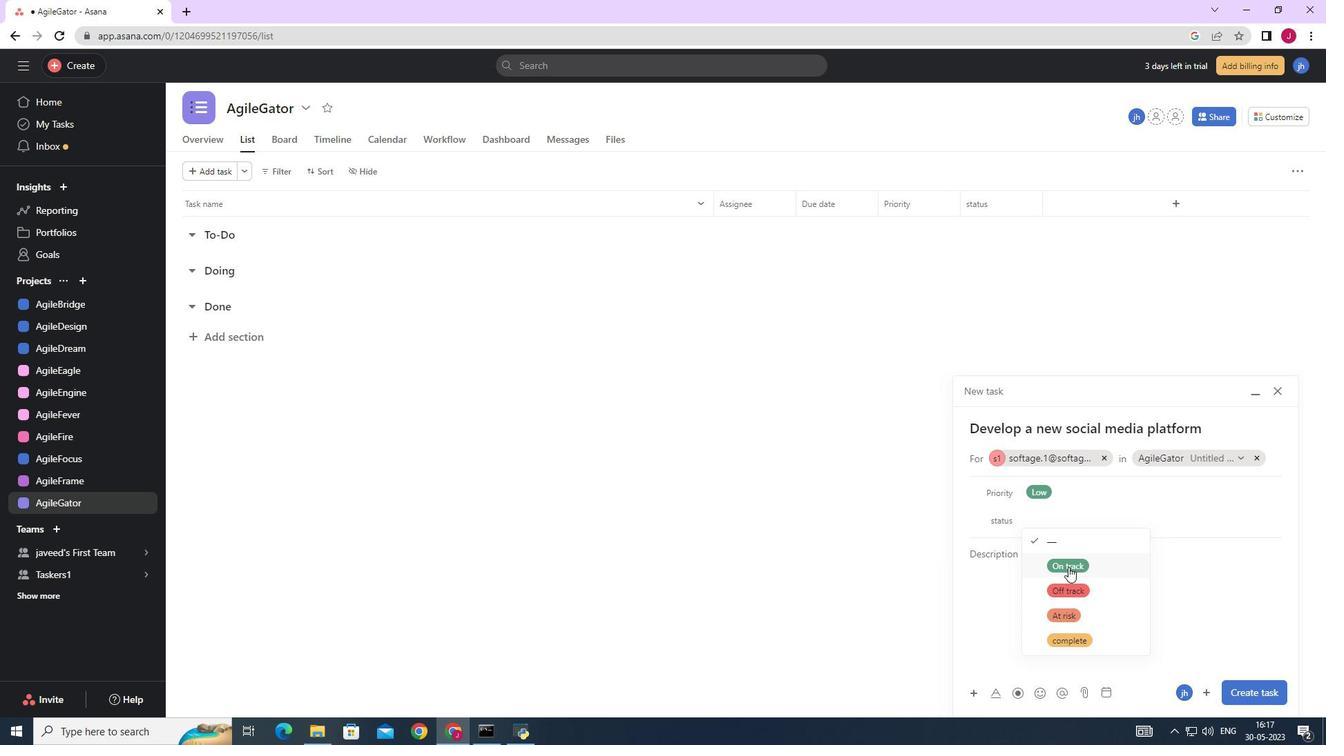 
Action: Mouse moved to (1256, 694)
Screenshot: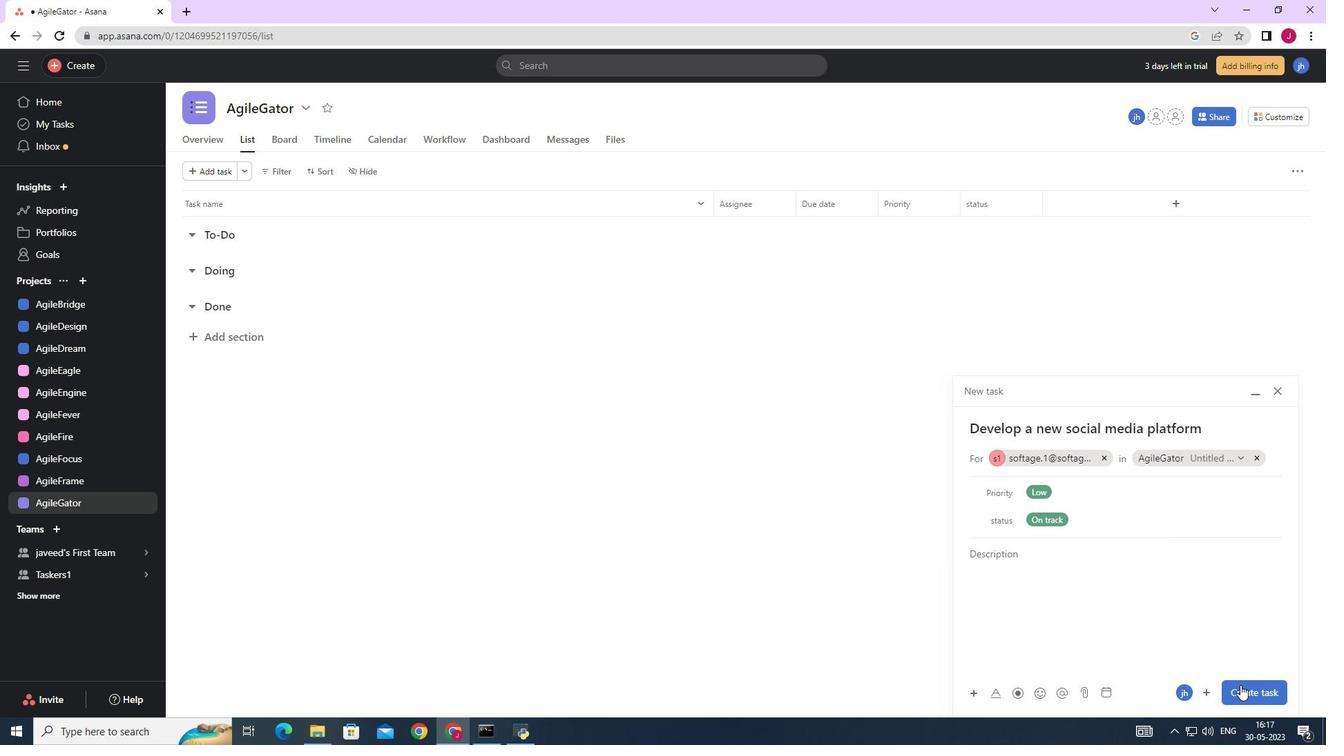 
Action: Mouse pressed left at (1256, 694)
Screenshot: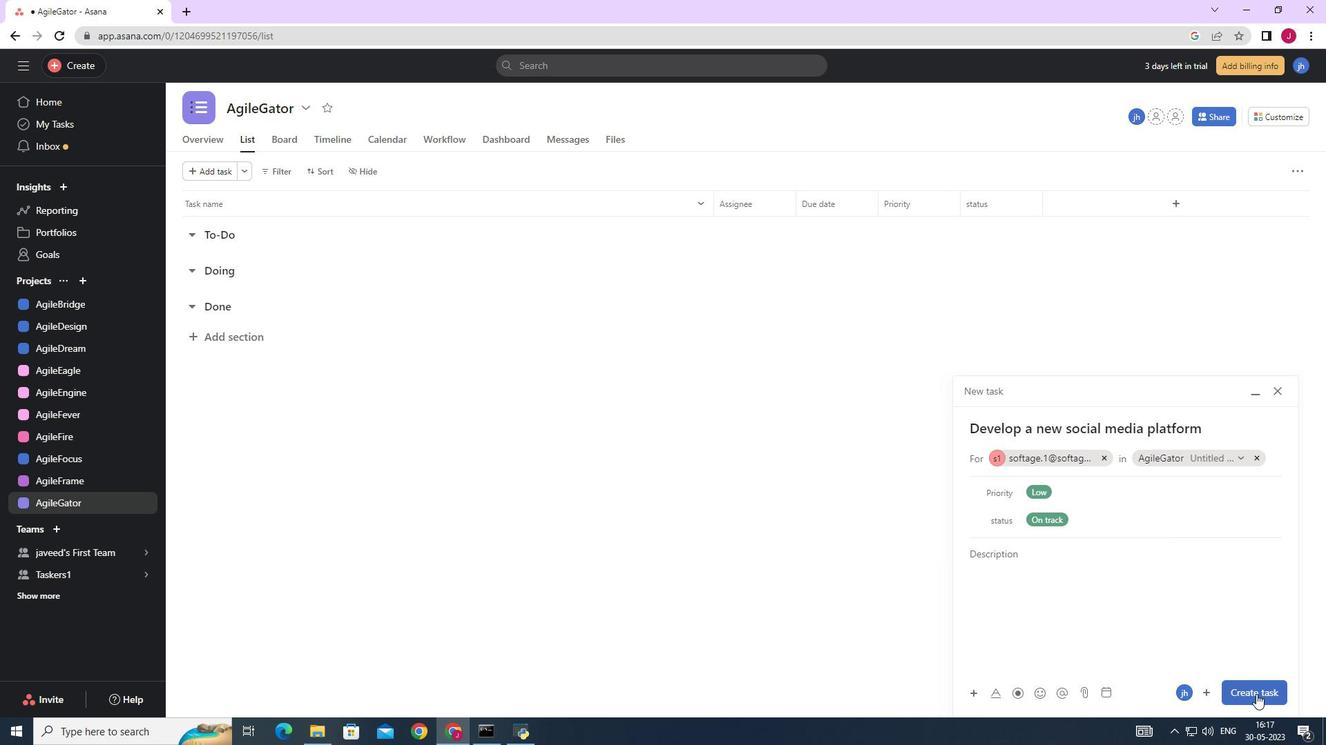 
Action: Mouse moved to (802, 494)
Screenshot: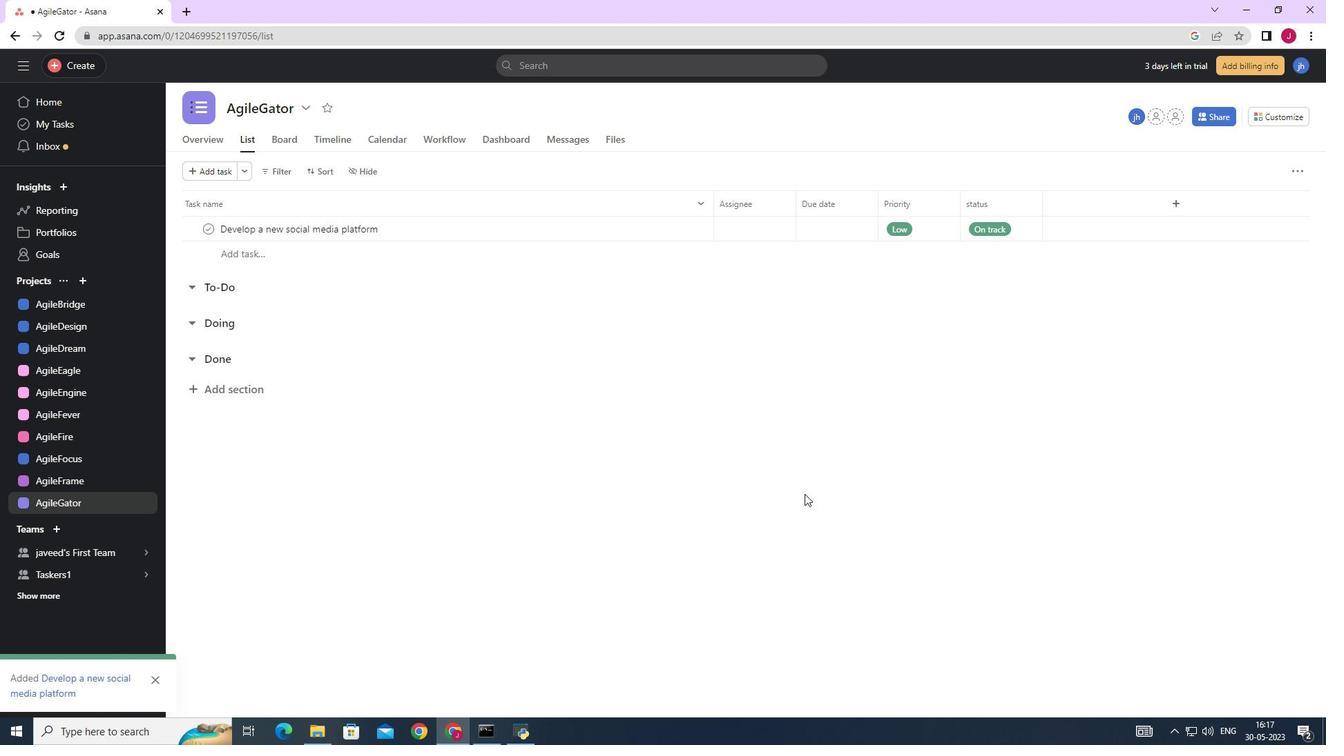 
